 Task: Add to scrum project VortexTech a team member softage.2@softage.net and assign as Project Lead.
Action: Mouse moved to (53, 332)
Screenshot: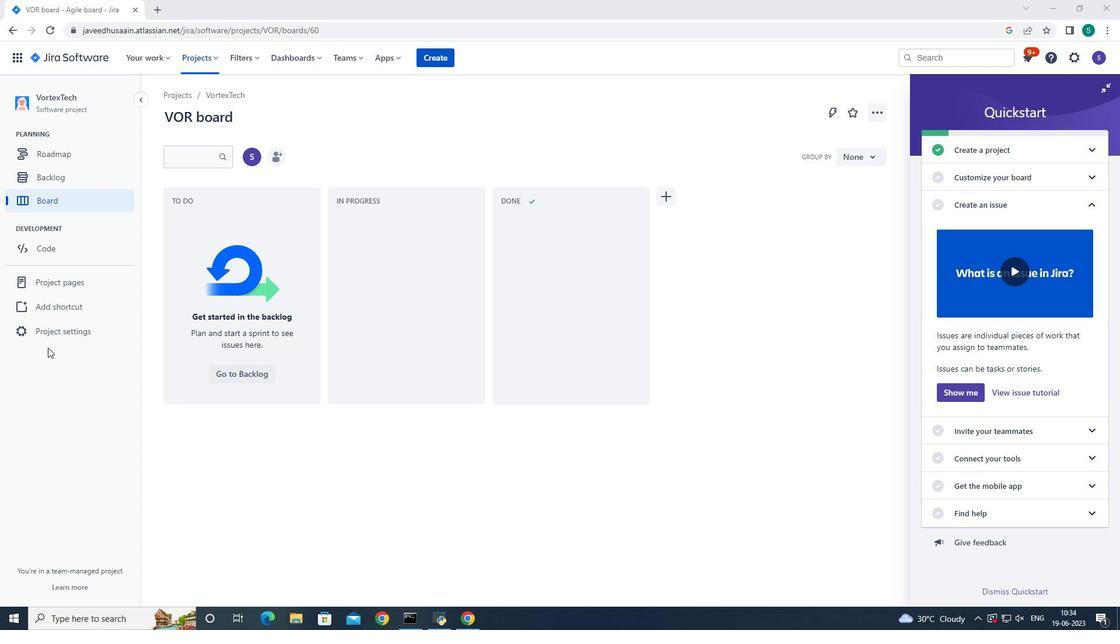
Action: Mouse pressed left at (53, 332)
Screenshot: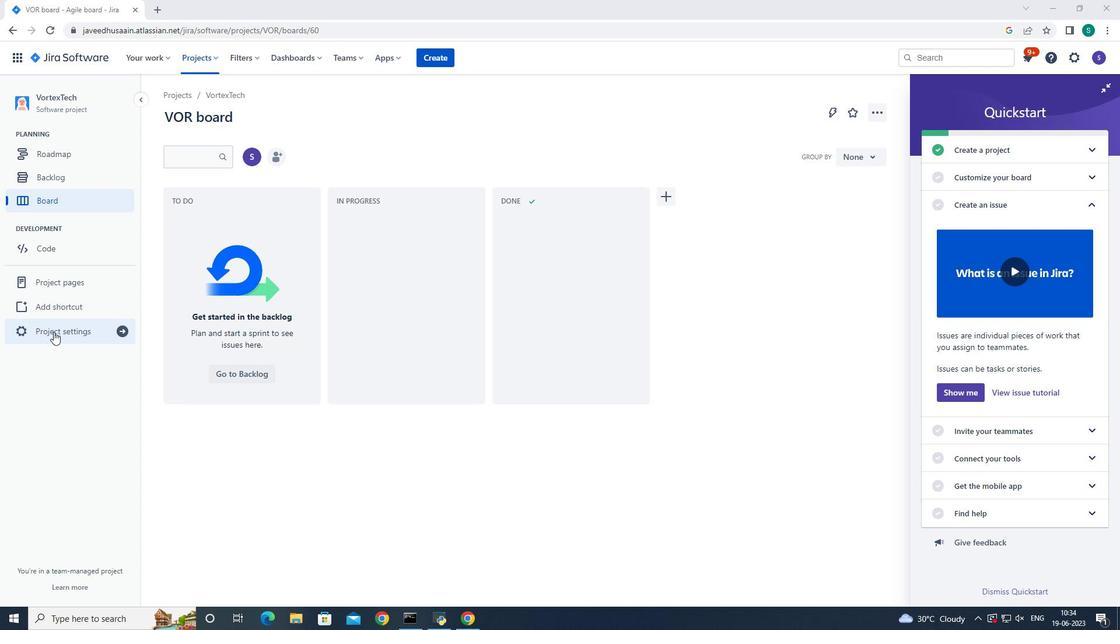 
Action: Mouse moved to (654, 377)
Screenshot: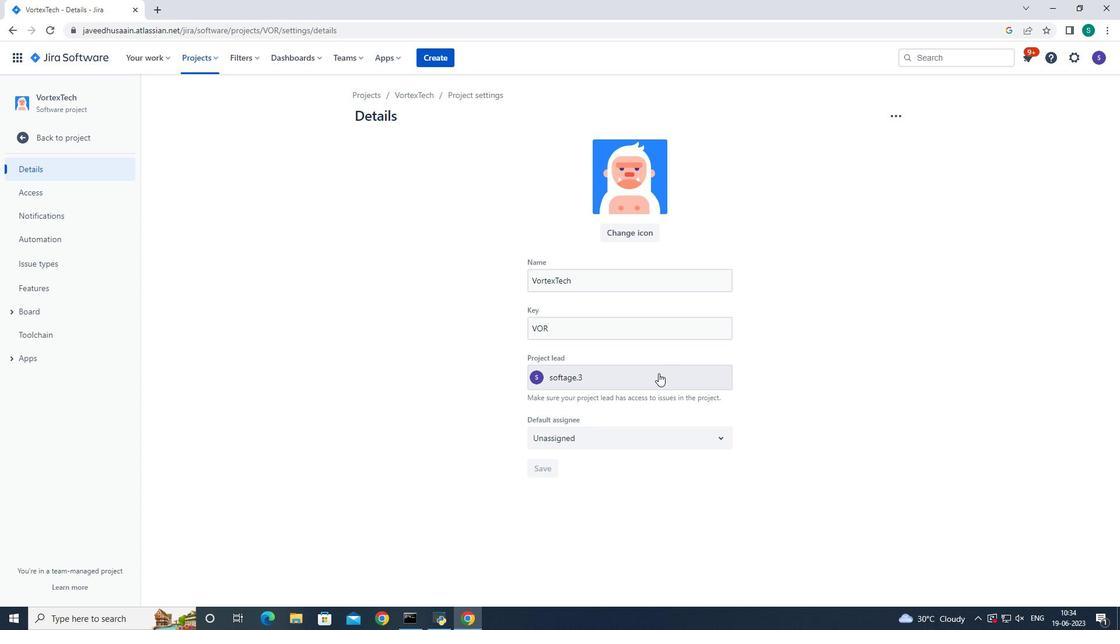 
Action: Mouse pressed left at (654, 377)
Screenshot: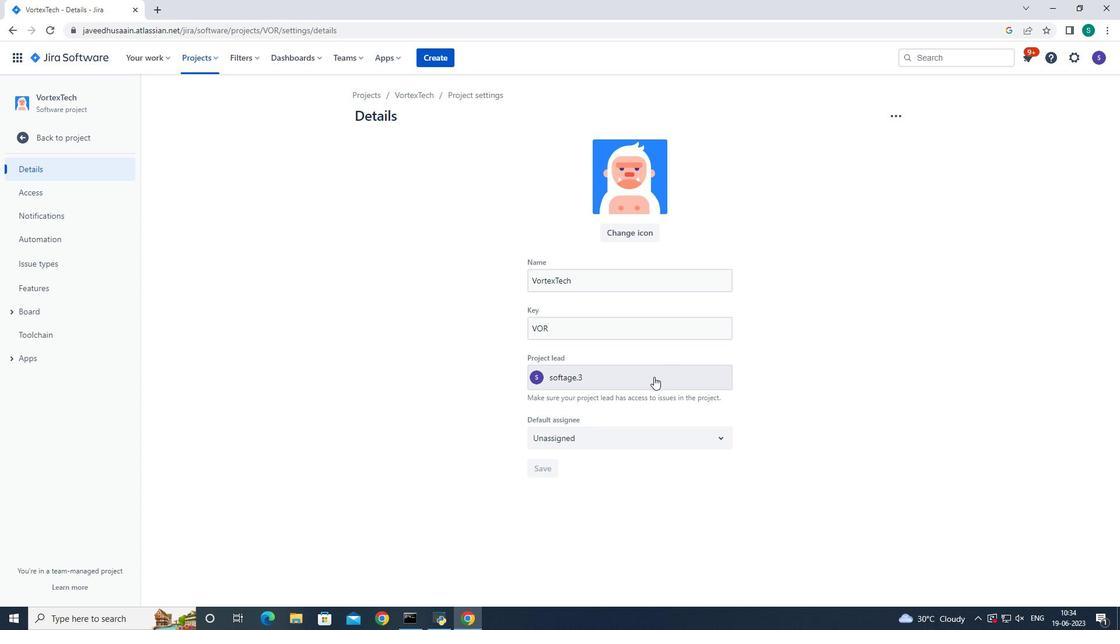 
Action: Key pressed softage.2<Key.shift>@softage.net
Screenshot: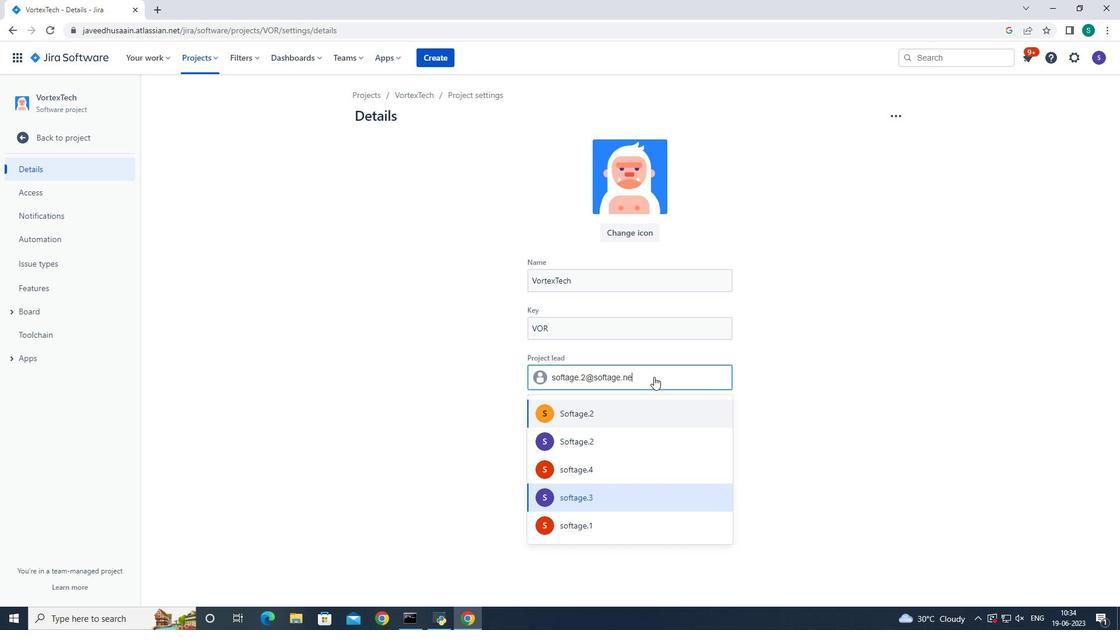 
Action: Mouse moved to (593, 410)
Screenshot: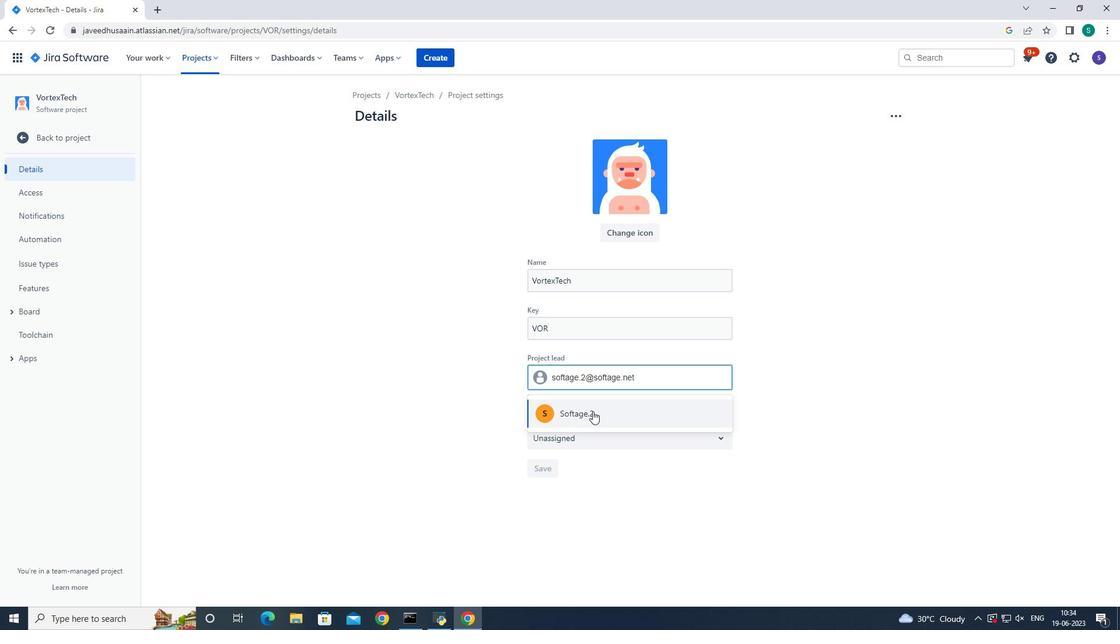 
Action: Mouse pressed left at (593, 410)
Screenshot: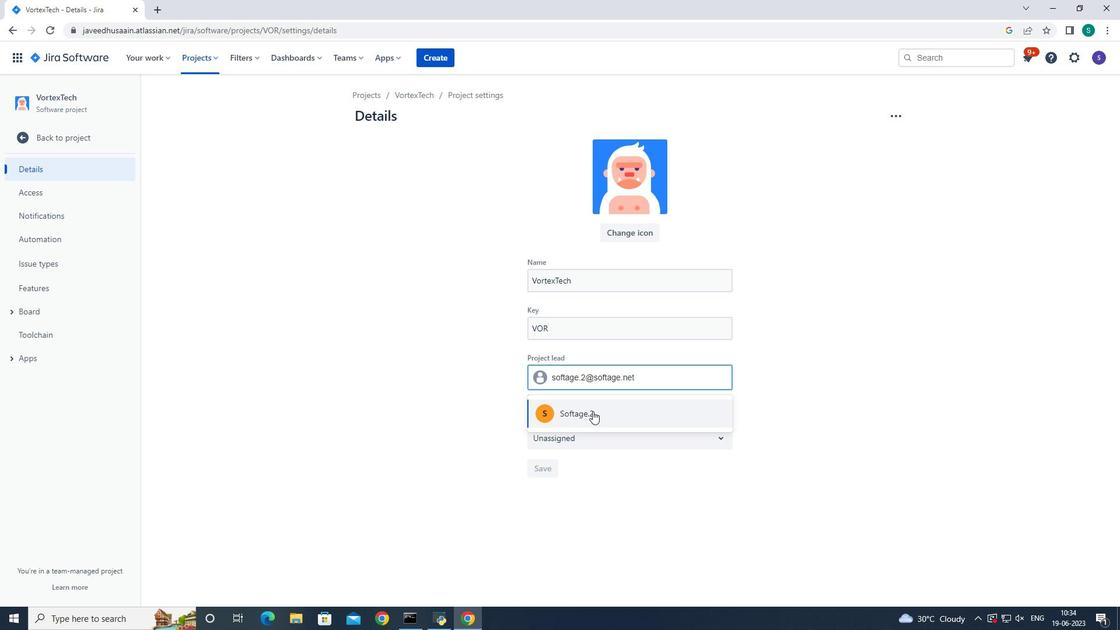
Action: Mouse moved to (651, 440)
Screenshot: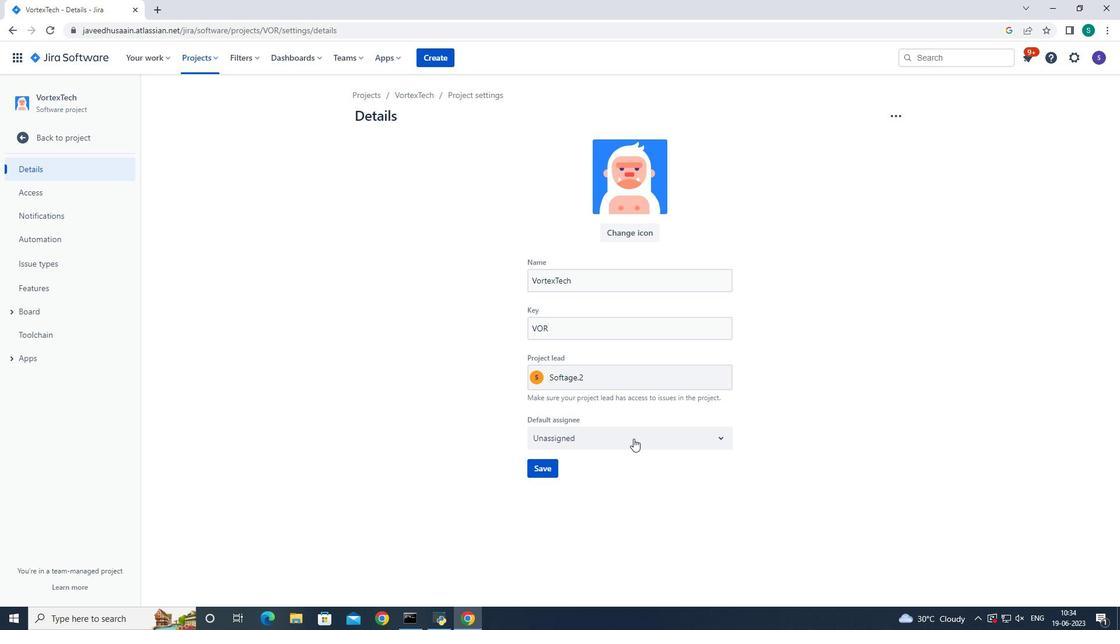 
Action: Mouse pressed left at (651, 440)
Screenshot: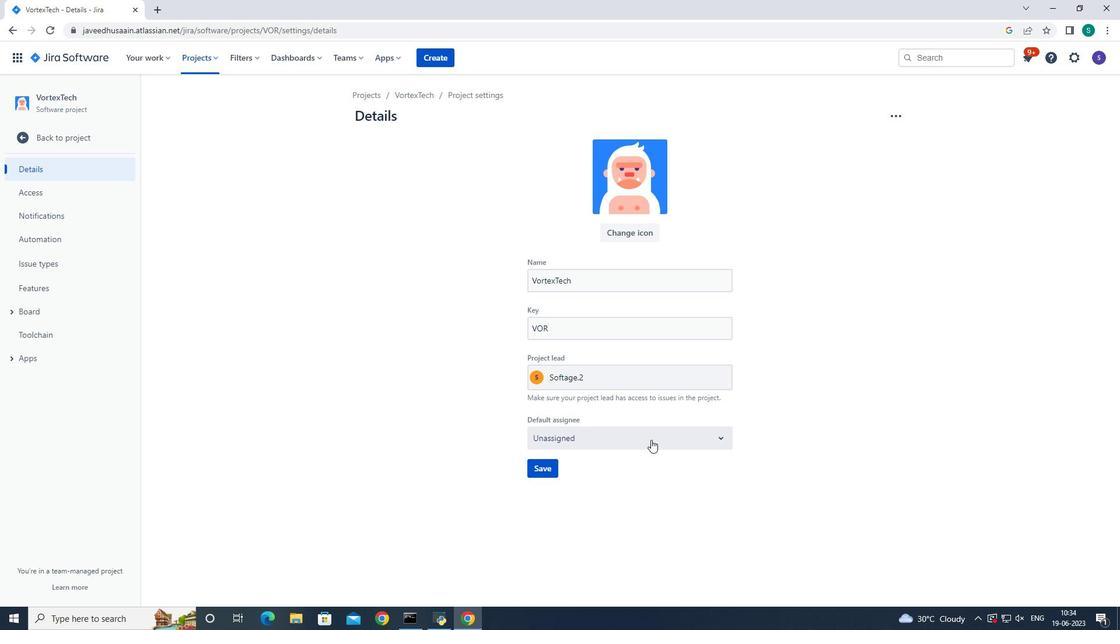 
Action: Mouse moved to (589, 466)
Screenshot: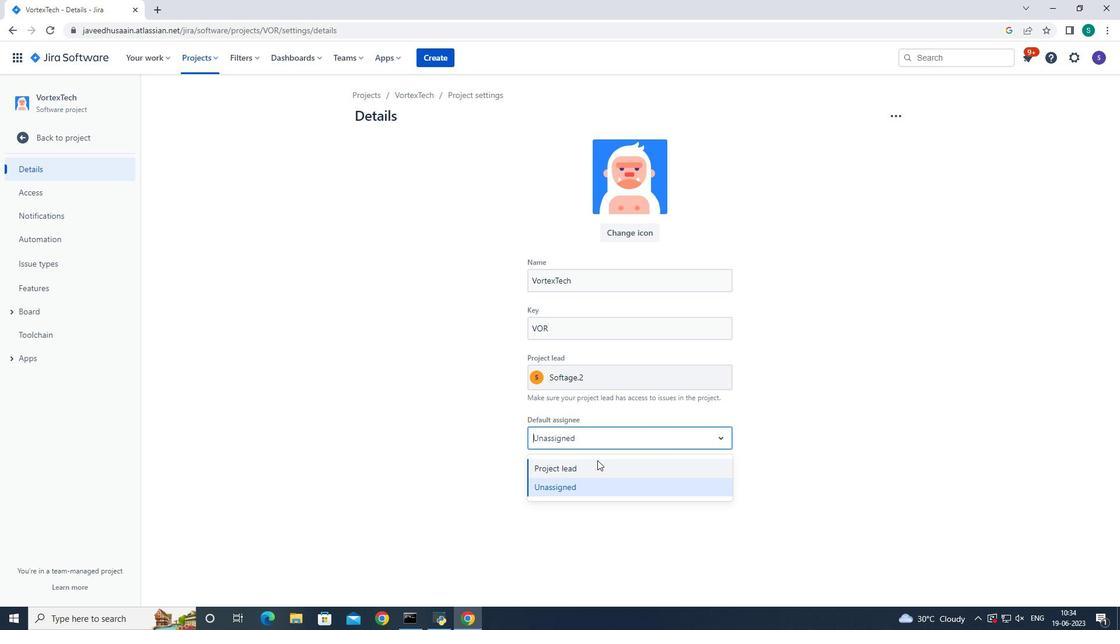 
Action: Mouse pressed left at (589, 466)
Screenshot: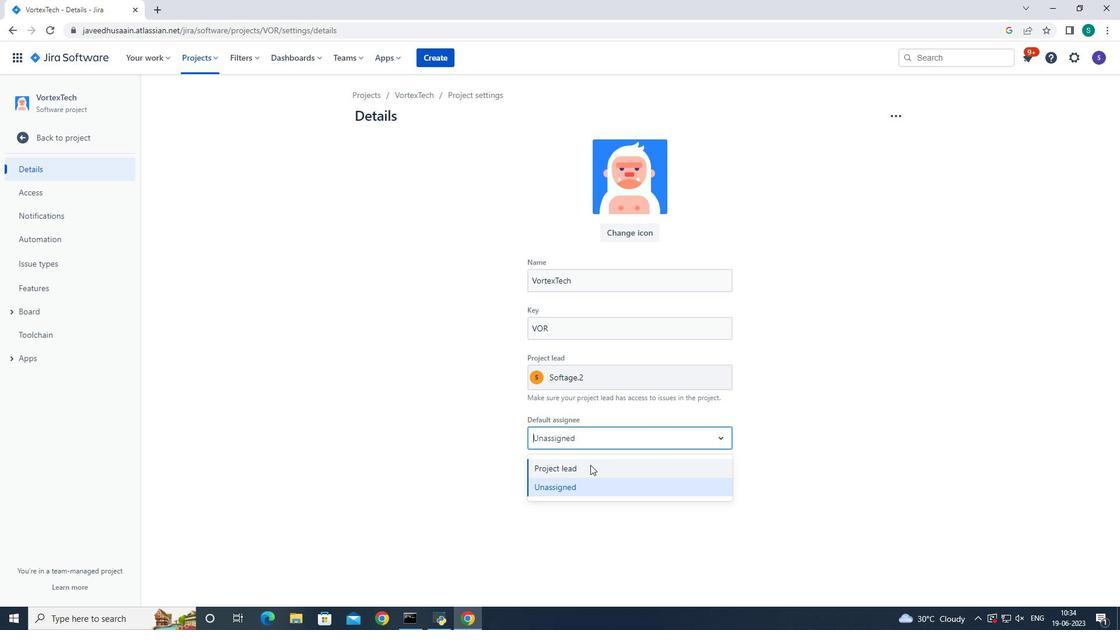 
Action: Mouse moved to (537, 468)
Screenshot: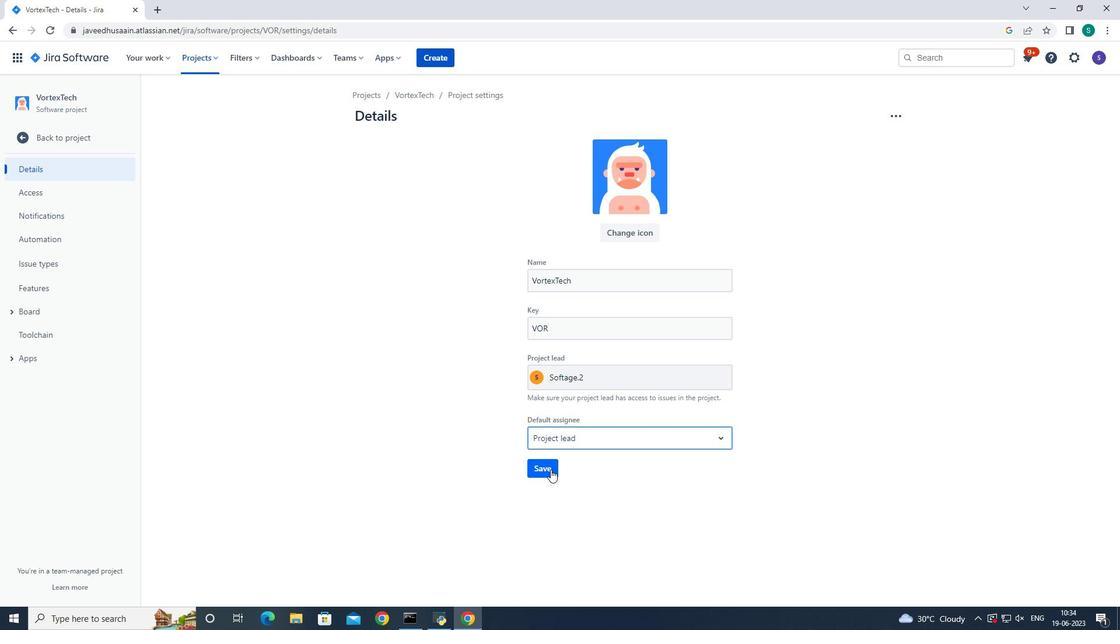 
Action: Mouse pressed left at (537, 468)
Screenshot: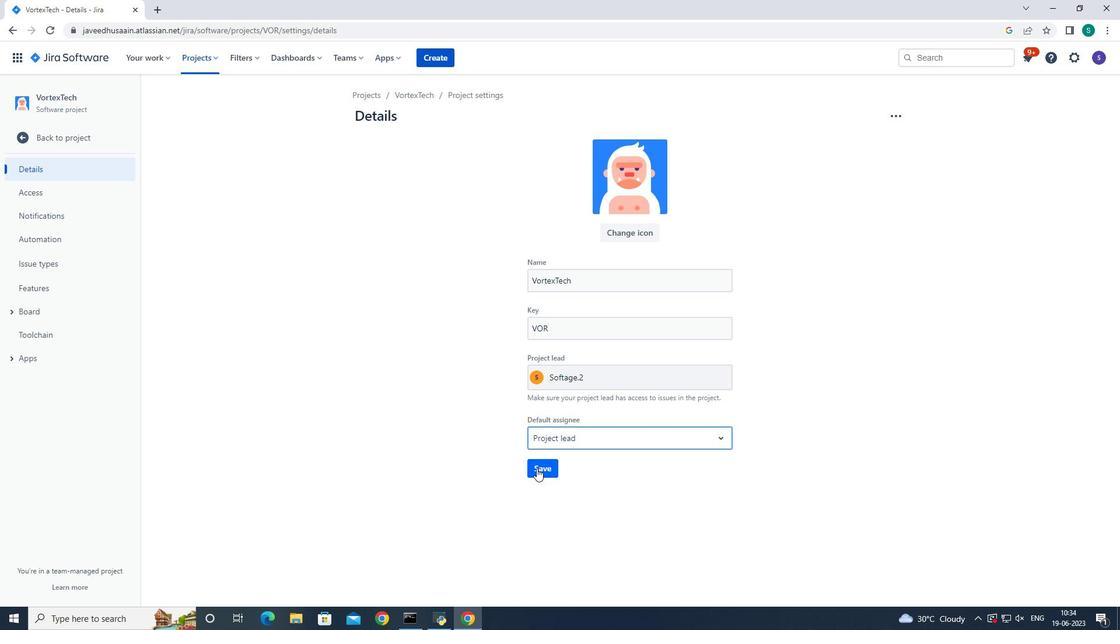 
Action: Mouse moved to (165, 573)
Screenshot: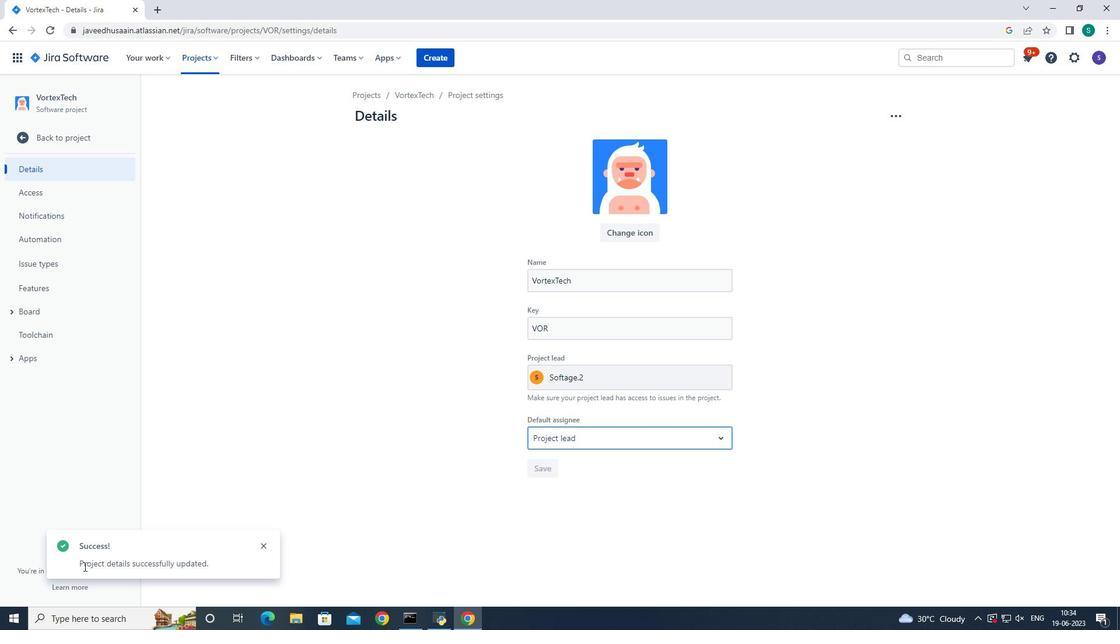 
